 Task: Look for products from Zevia only.
Action: Mouse pressed left at (15, 96)
Screenshot: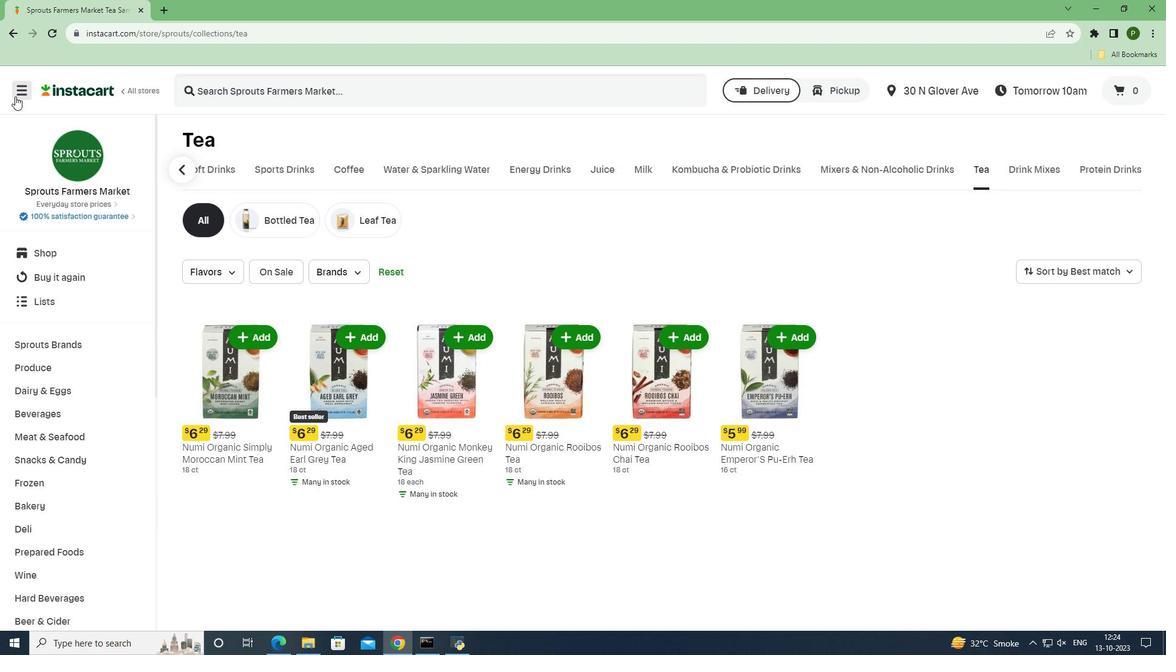 
Action: Mouse moved to (43, 326)
Screenshot: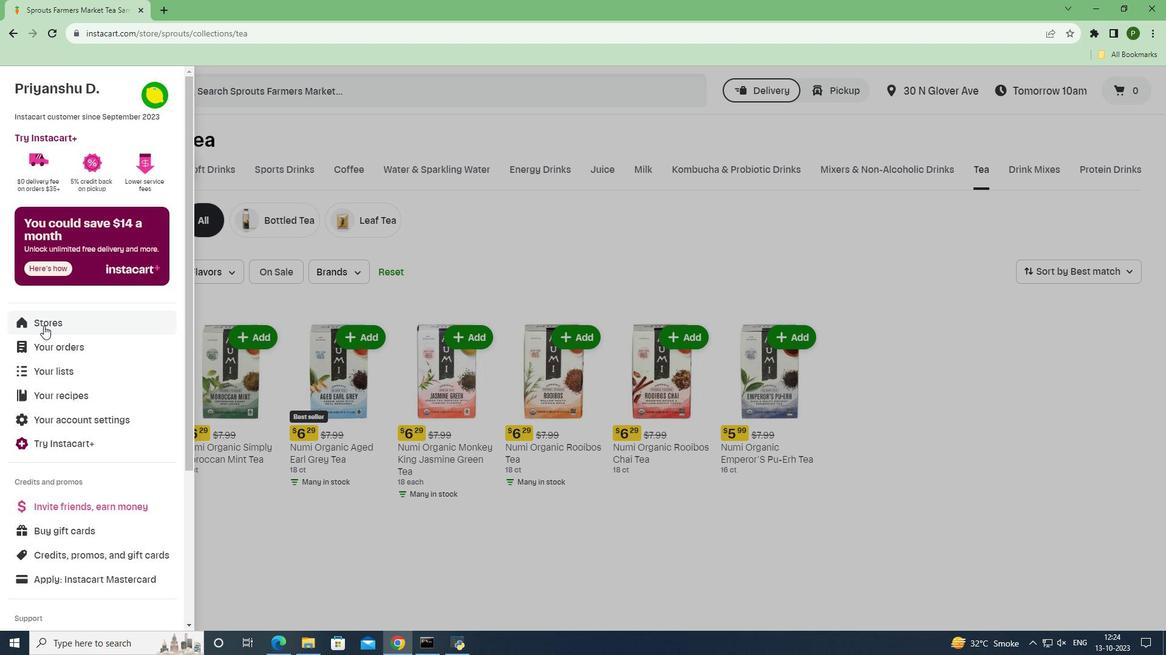 
Action: Mouse pressed left at (43, 326)
Screenshot: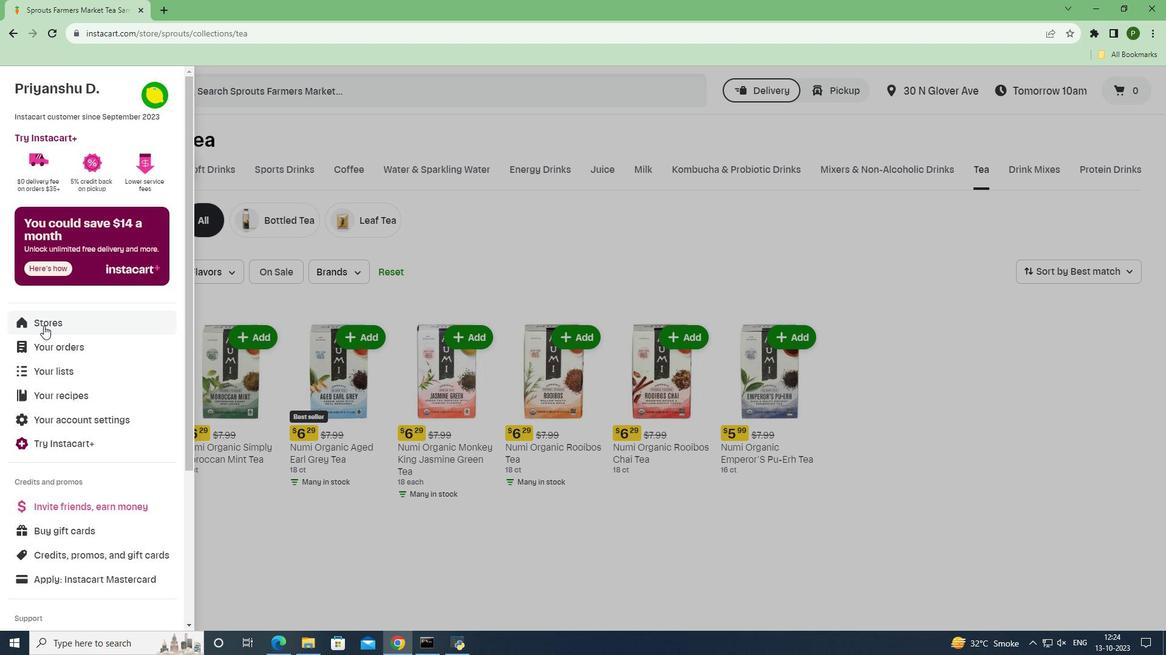 
Action: Mouse moved to (286, 143)
Screenshot: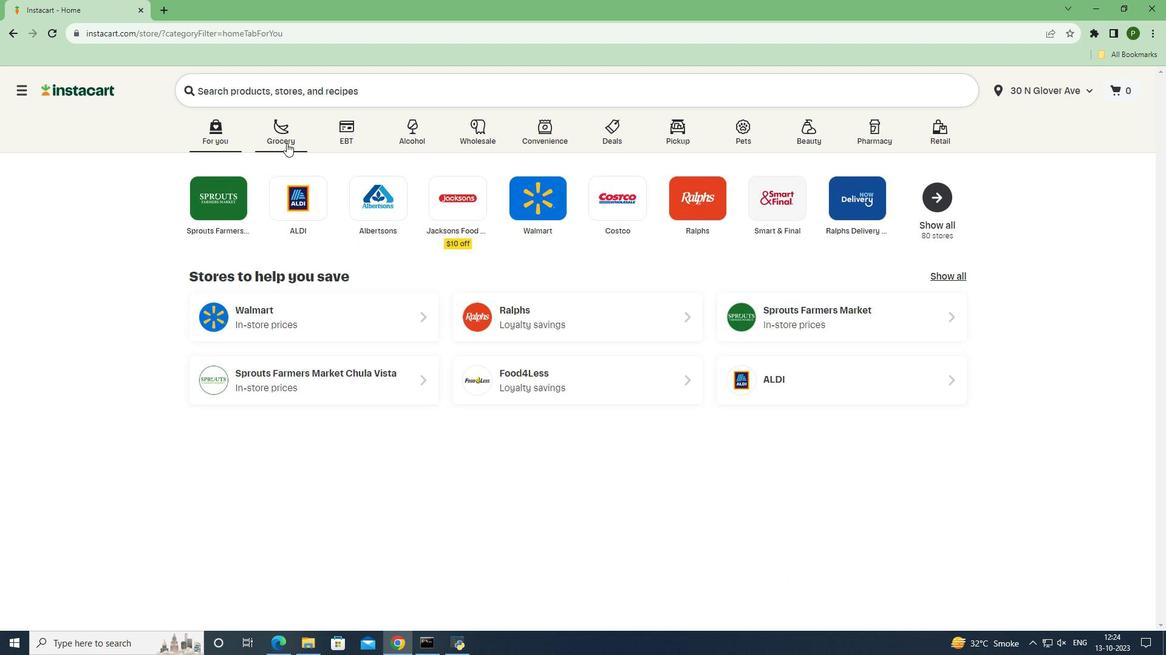 
Action: Mouse pressed left at (286, 143)
Screenshot: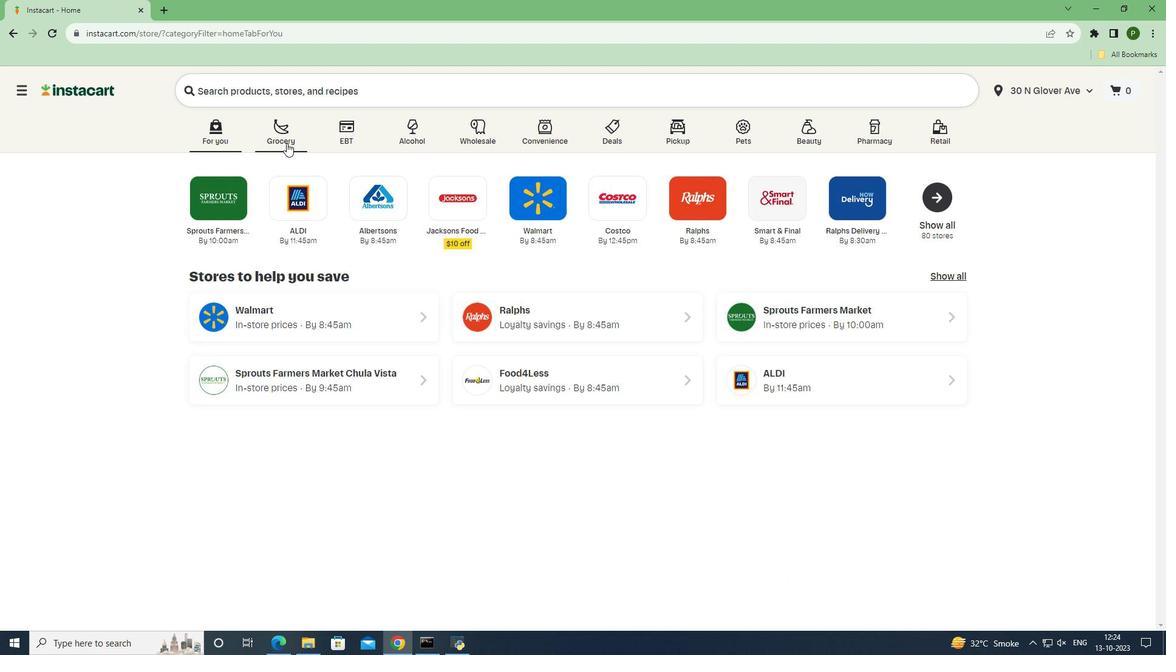 
Action: Mouse moved to (761, 284)
Screenshot: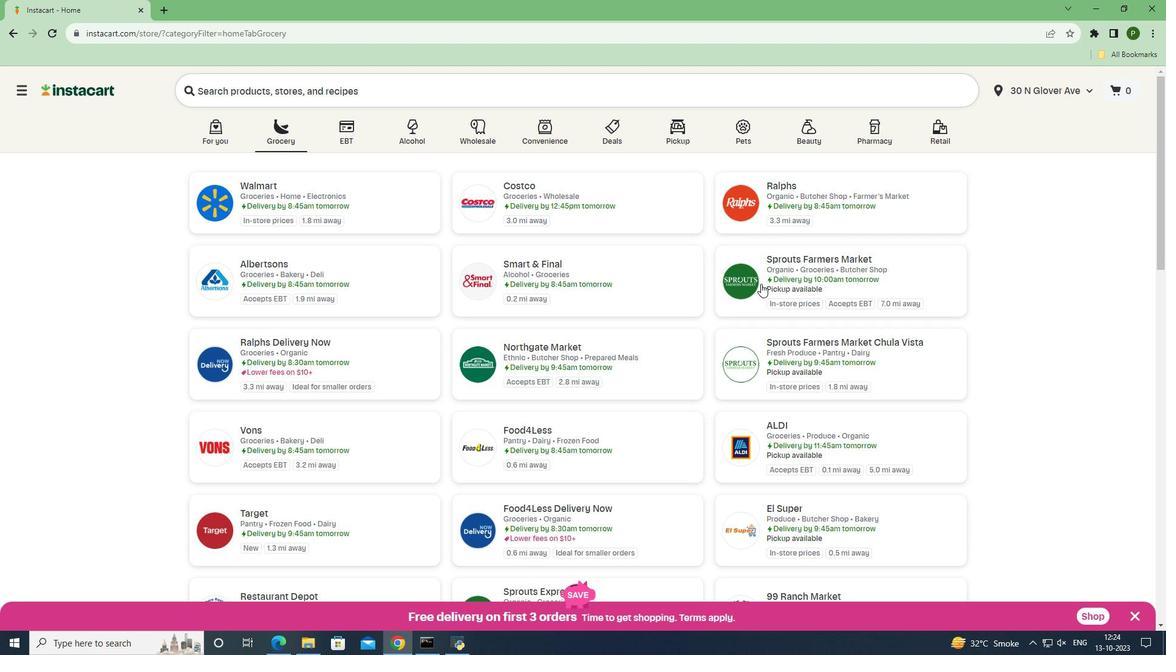 
Action: Mouse pressed left at (761, 284)
Screenshot: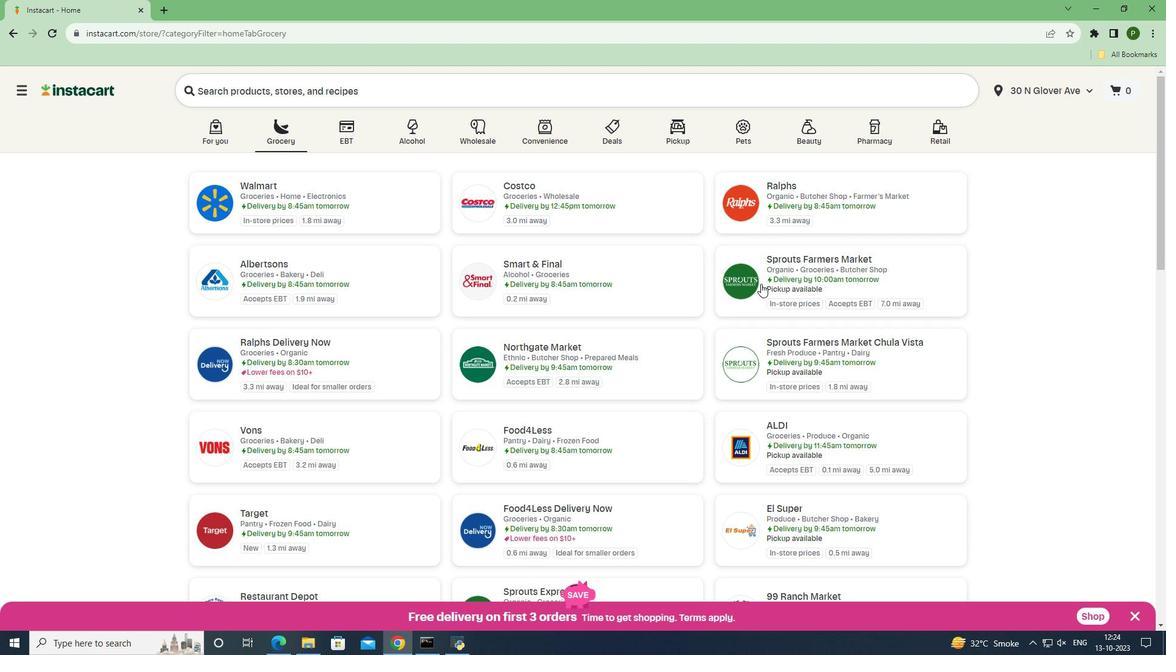 
Action: Mouse moved to (69, 410)
Screenshot: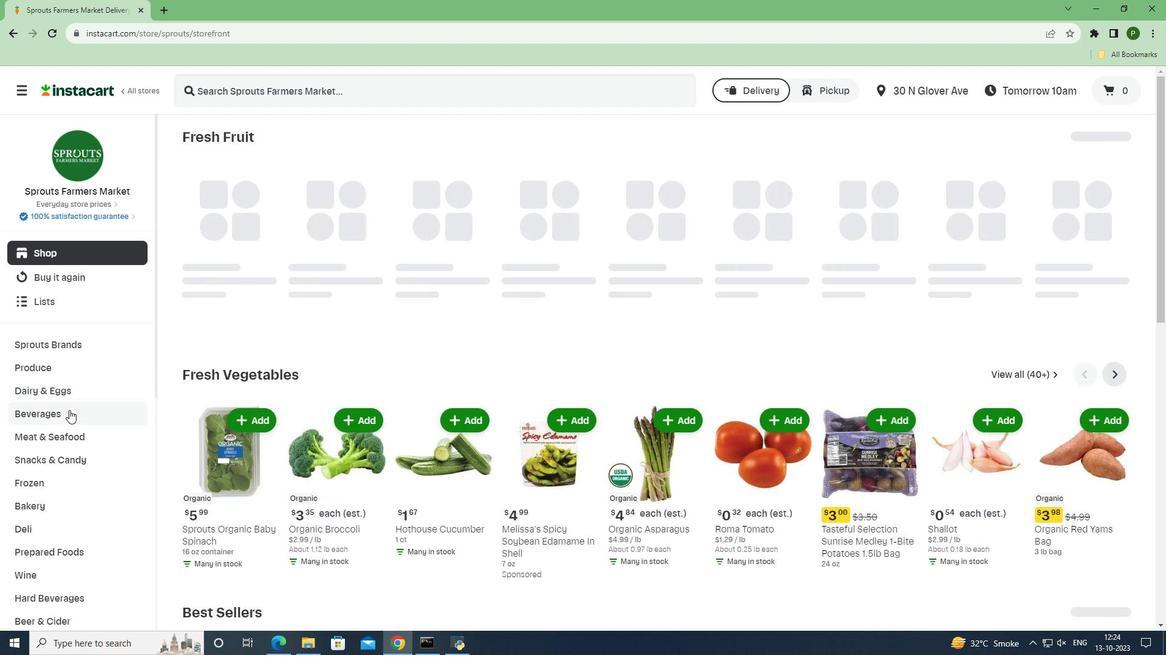 
Action: Mouse pressed left at (69, 410)
Screenshot: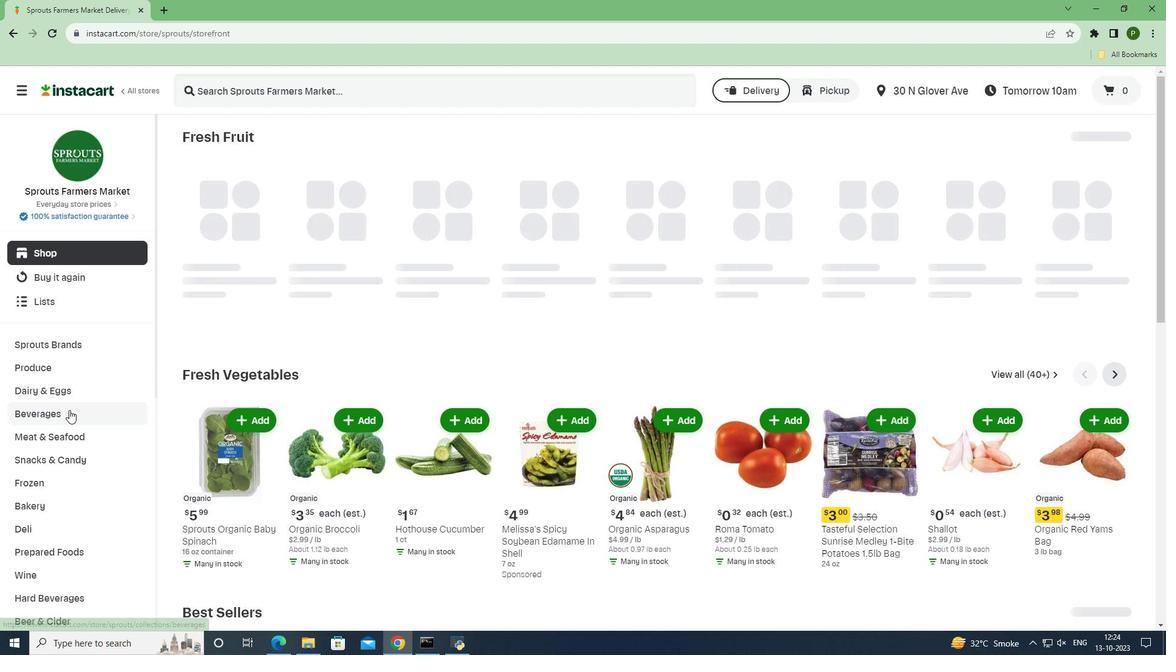 
Action: Mouse moved to (1055, 168)
Screenshot: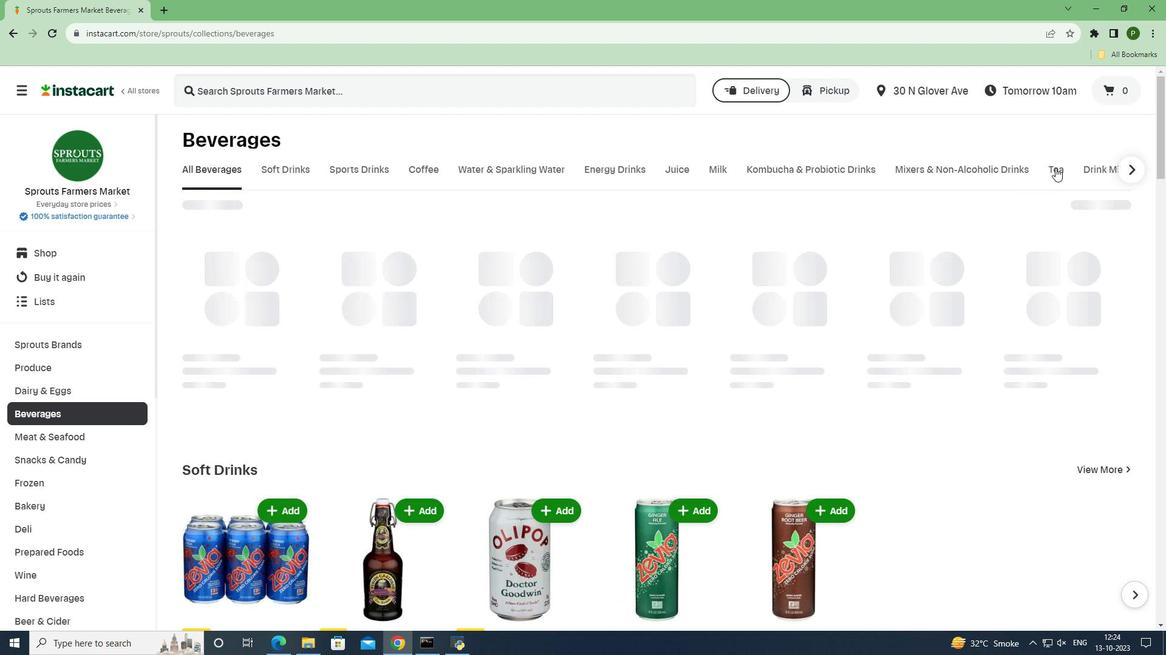 
Action: Mouse pressed left at (1055, 168)
Screenshot: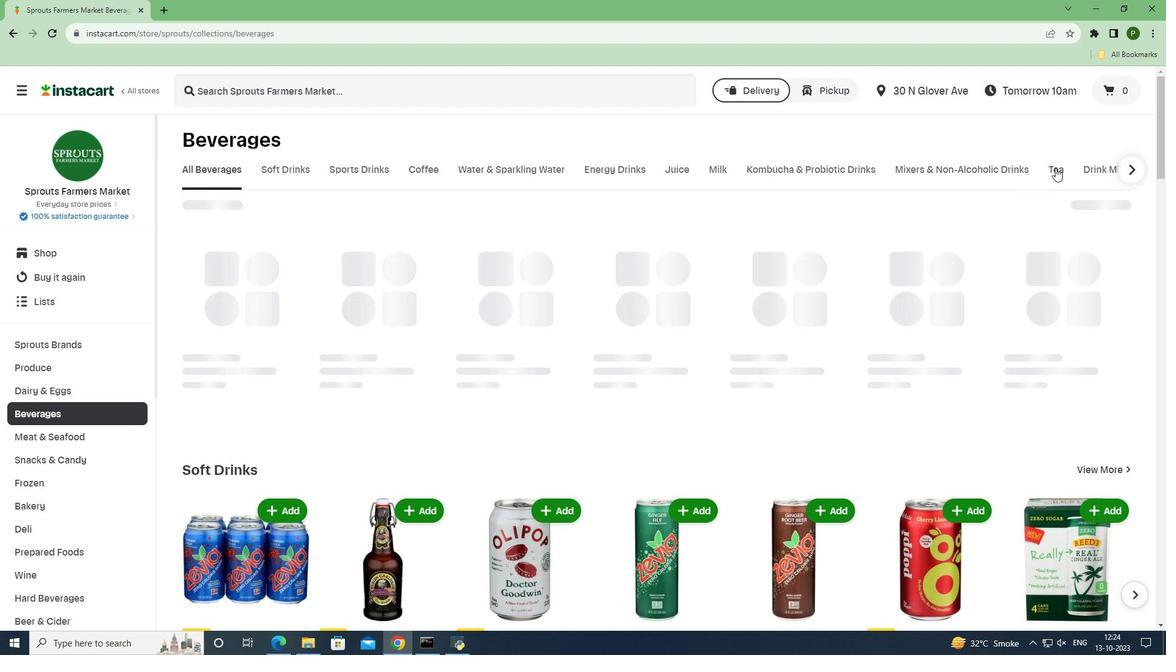 
Action: Mouse moved to (340, 270)
Screenshot: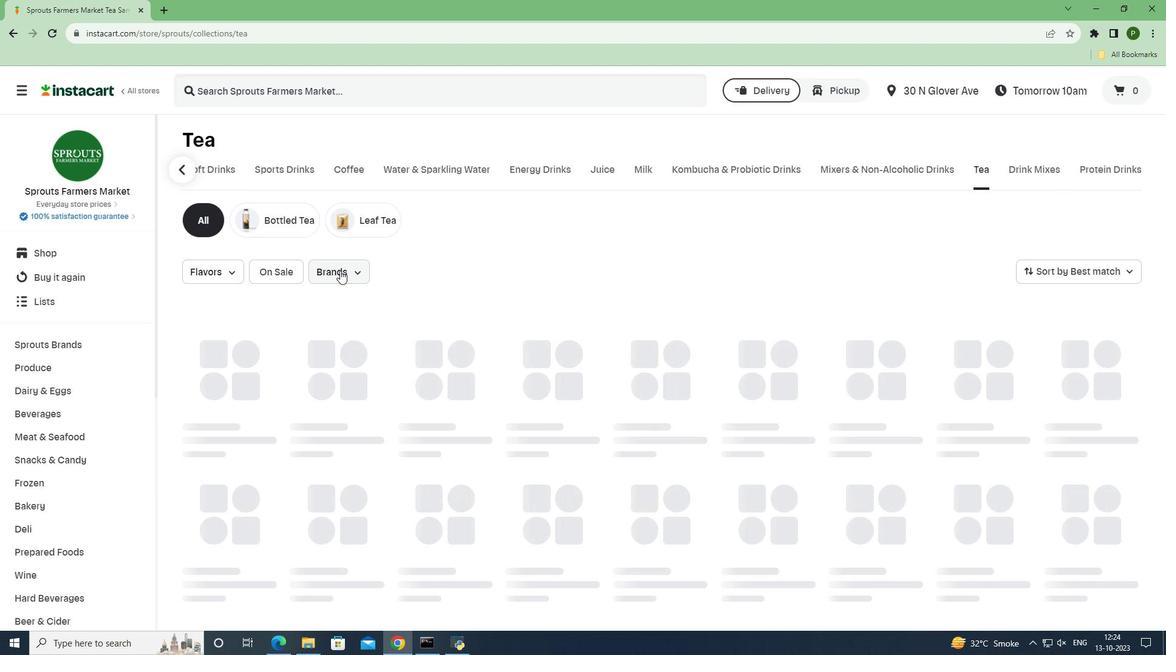 
Action: Mouse pressed left at (340, 270)
Screenshot: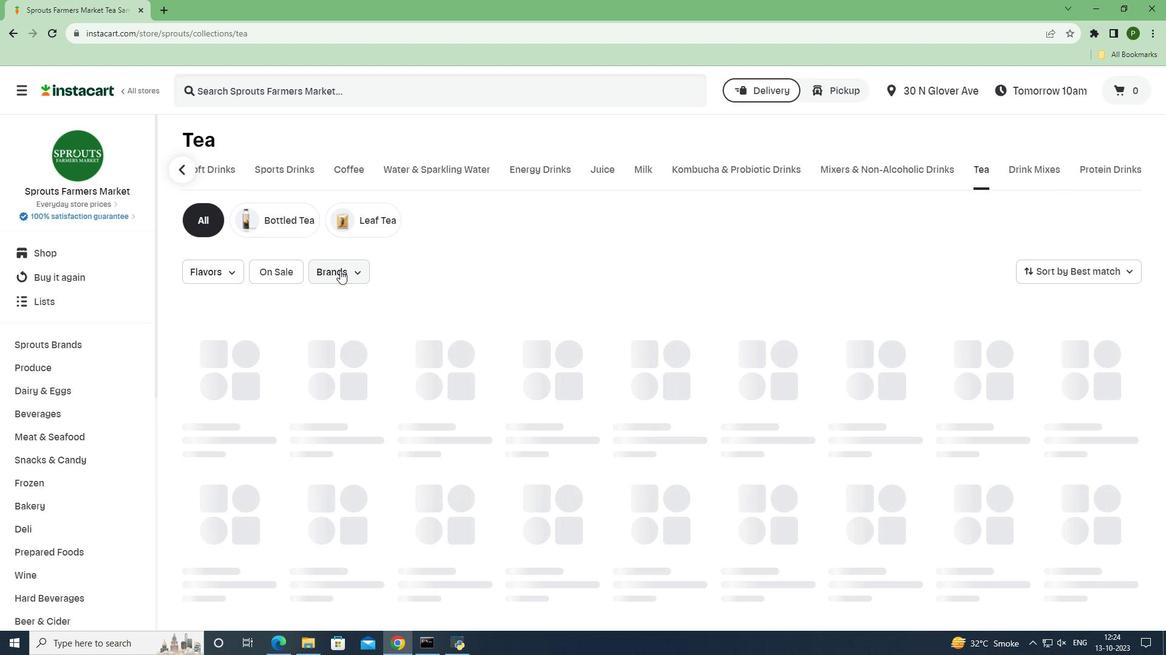 
Action: Mouse moved to (386, 388)
Screenshot: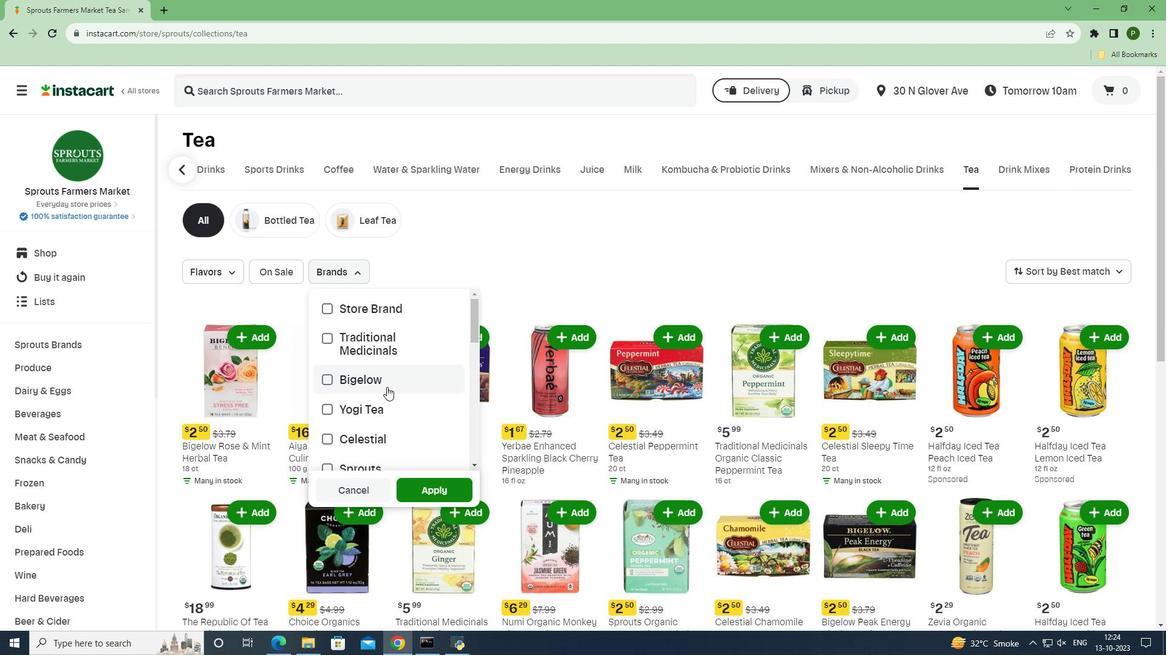 
Action: Mouse scrolled (386, 387) with delta (0, 0)
Screenshot: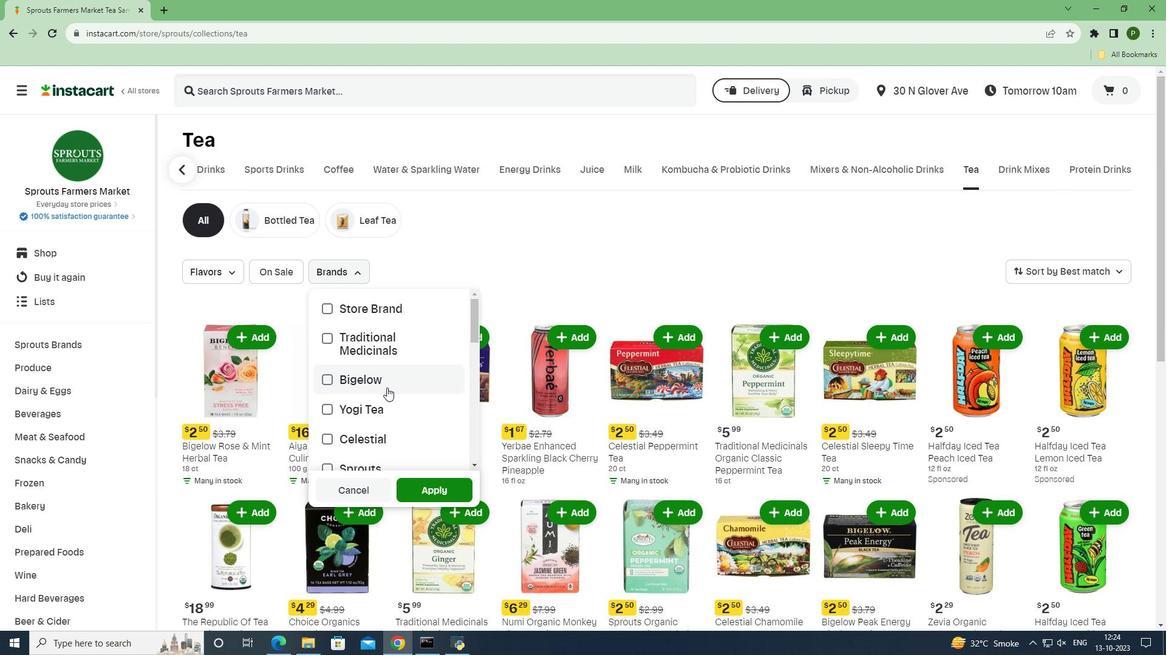
Action: Mouse scrolled (386, 387) with delta (0, 0)
Screenshot: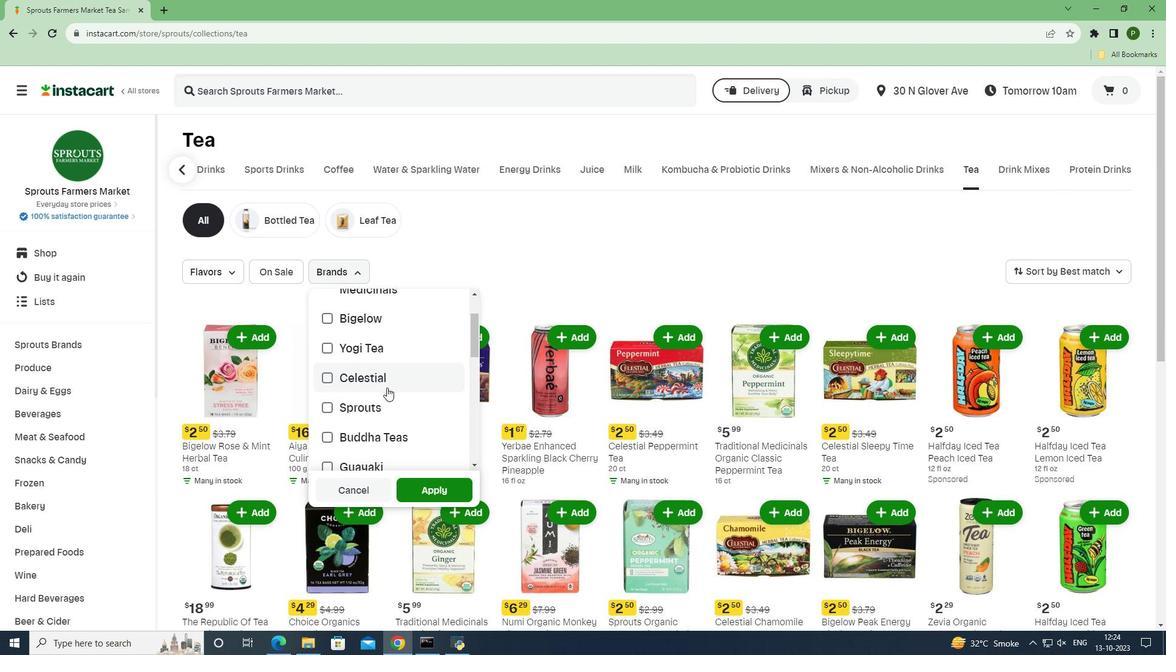 
Action: Mouse scrolled (386, 387) with delta (0, 0)
Screenshot: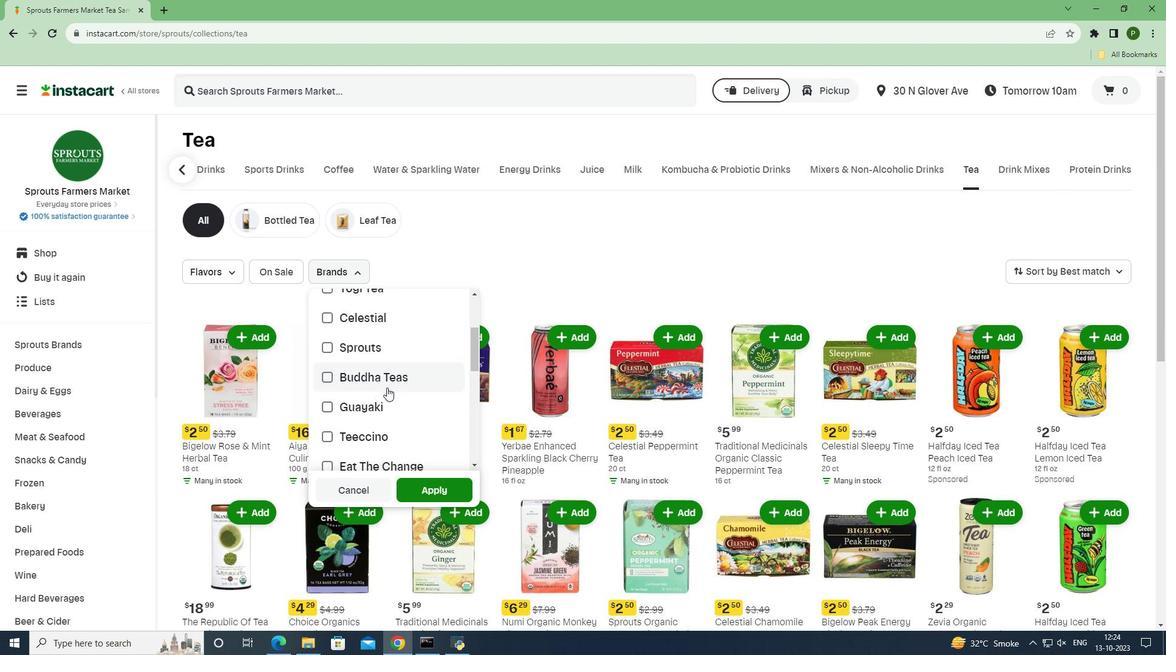 
Action: Mouse scrolled (386, 387) with delta (0, 0)
Screenshot: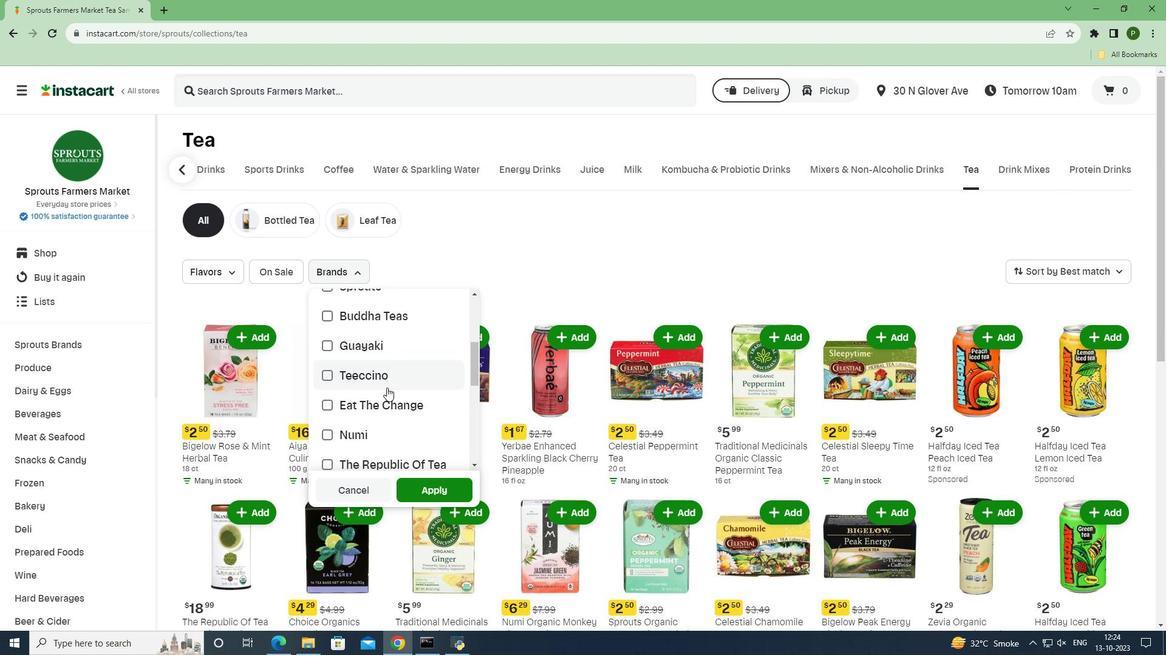 
Action: Mouse scrolled (386, 387) with delta (0, 0)
Screenshot: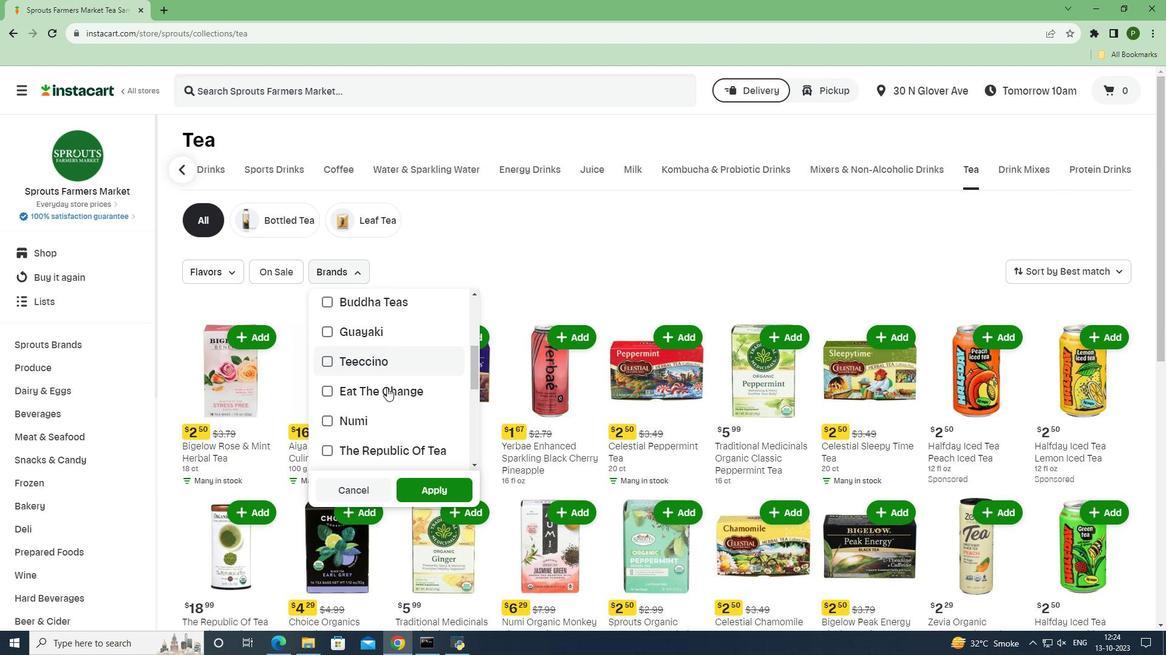 
Action: Mouse moved to (364, 426)
Screenshot: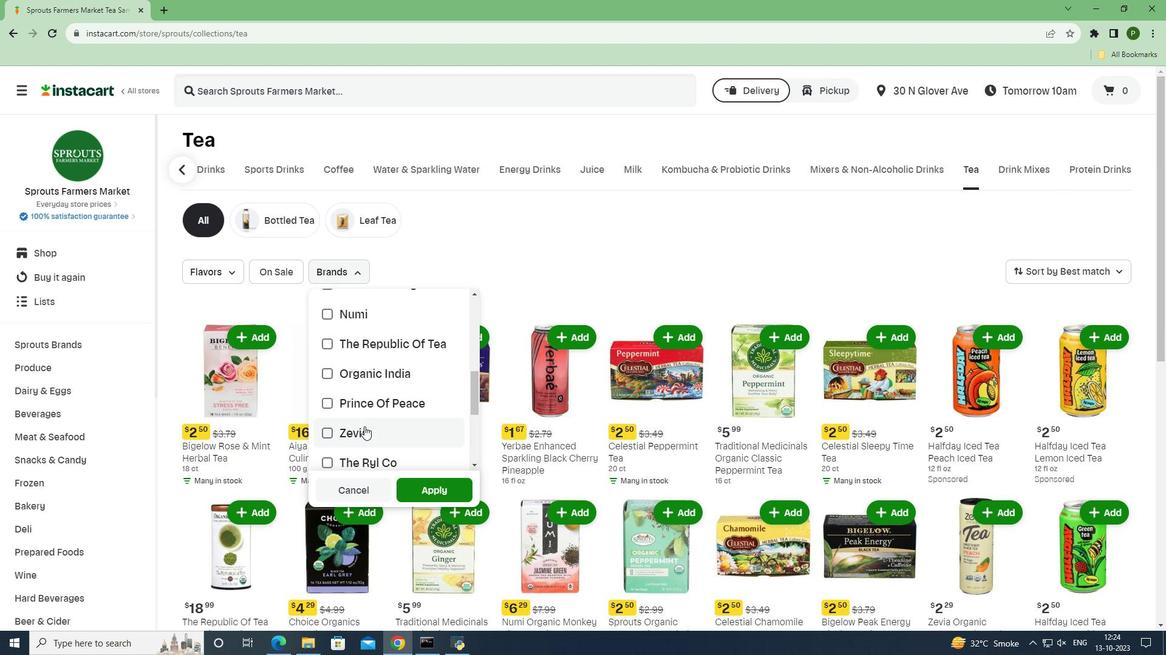 
Action: Mouse pressed left at (364, 426)
Screenshot: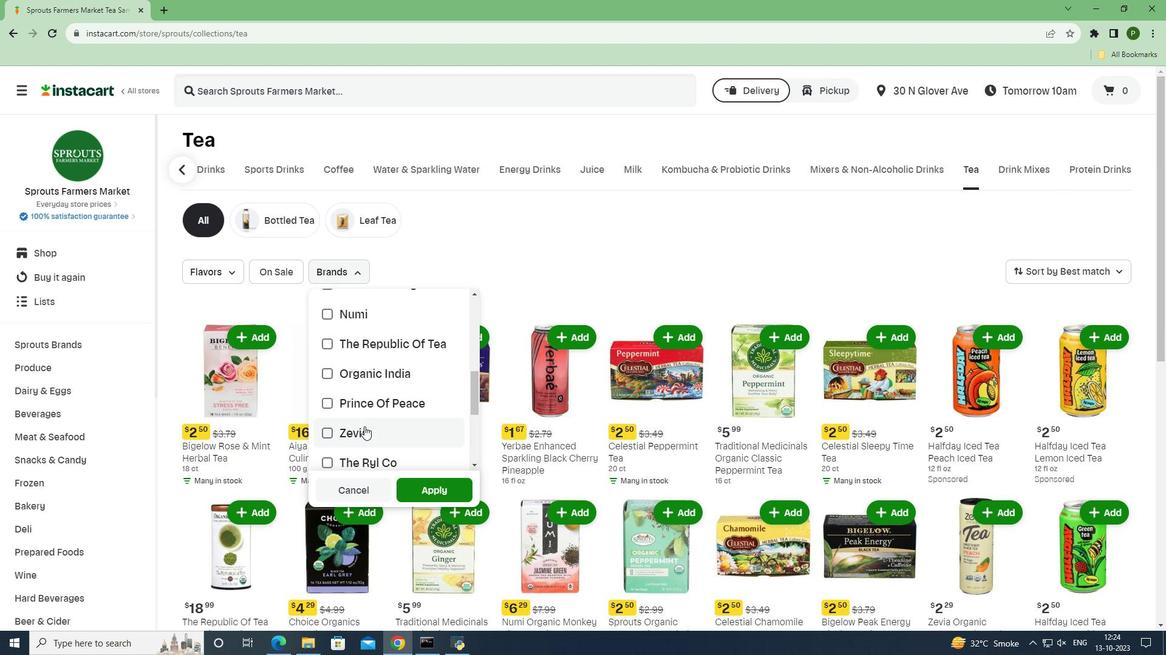 
Action: Mouse moved to (425, 488)
Screenshot: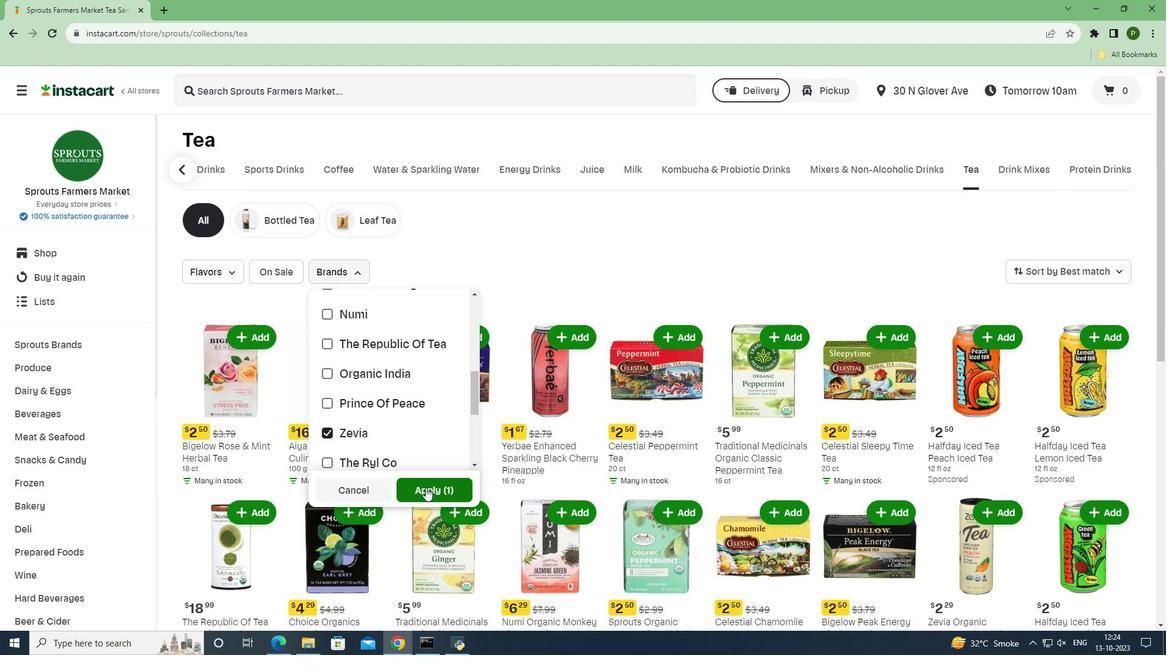 
Action: Mouse pressed left at (425, 488)
Screenshot: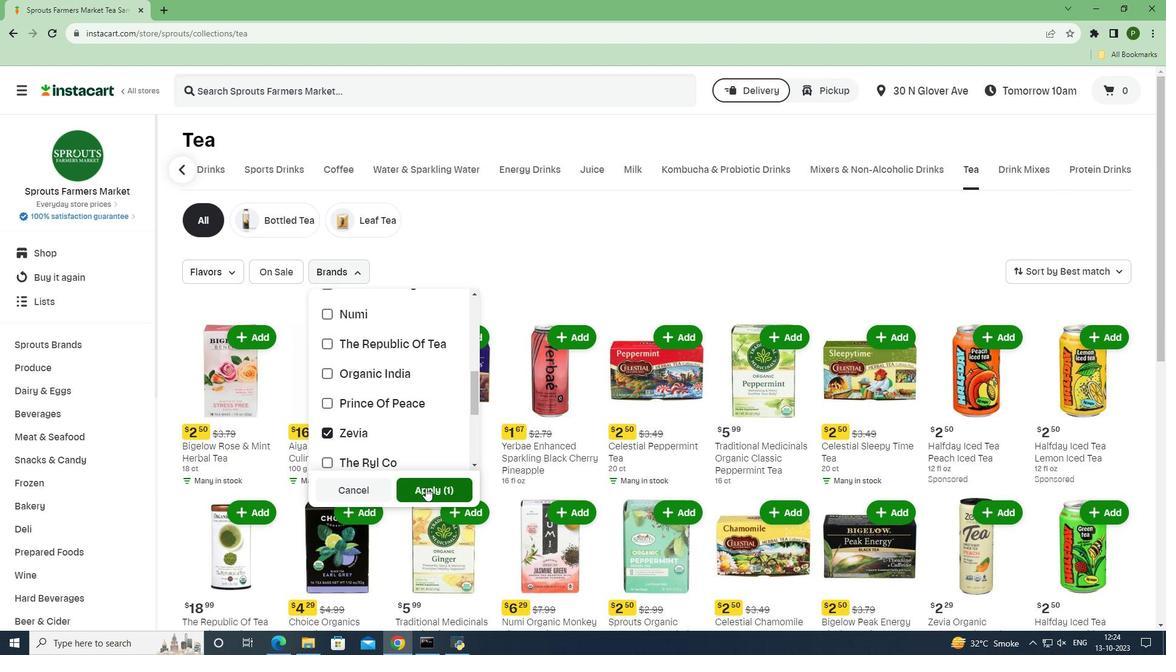
Action: Mouse moved to (522, 506)
Screenshot: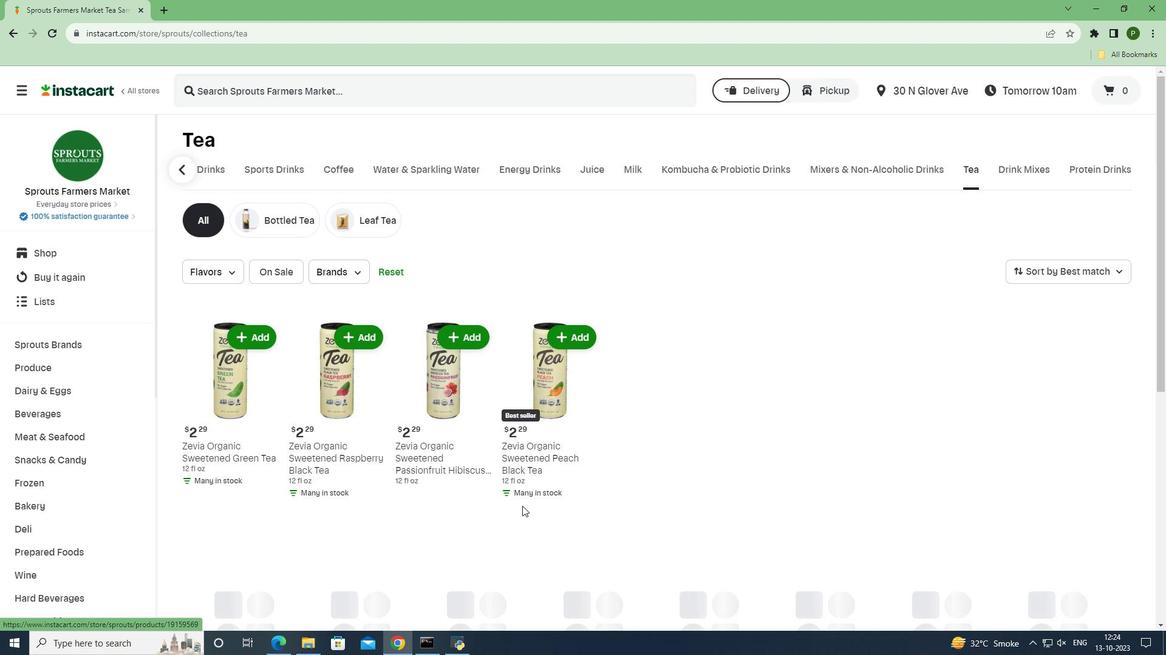 
